 Task: Add Lily's Sweets Dark Chocolate Peanut Butter Cups to the cart.
Action: Mouse moved to (22, 73)
Screenshot: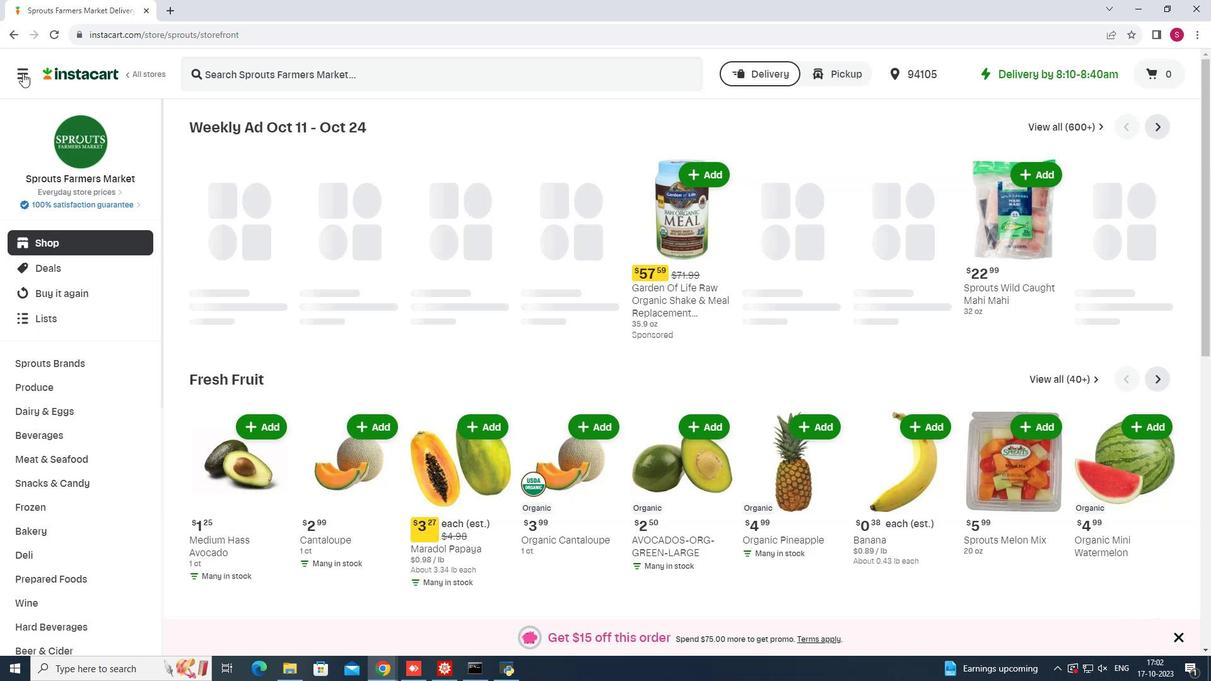 
Action: Mouse pressed left at (22, 73)
Screenshot: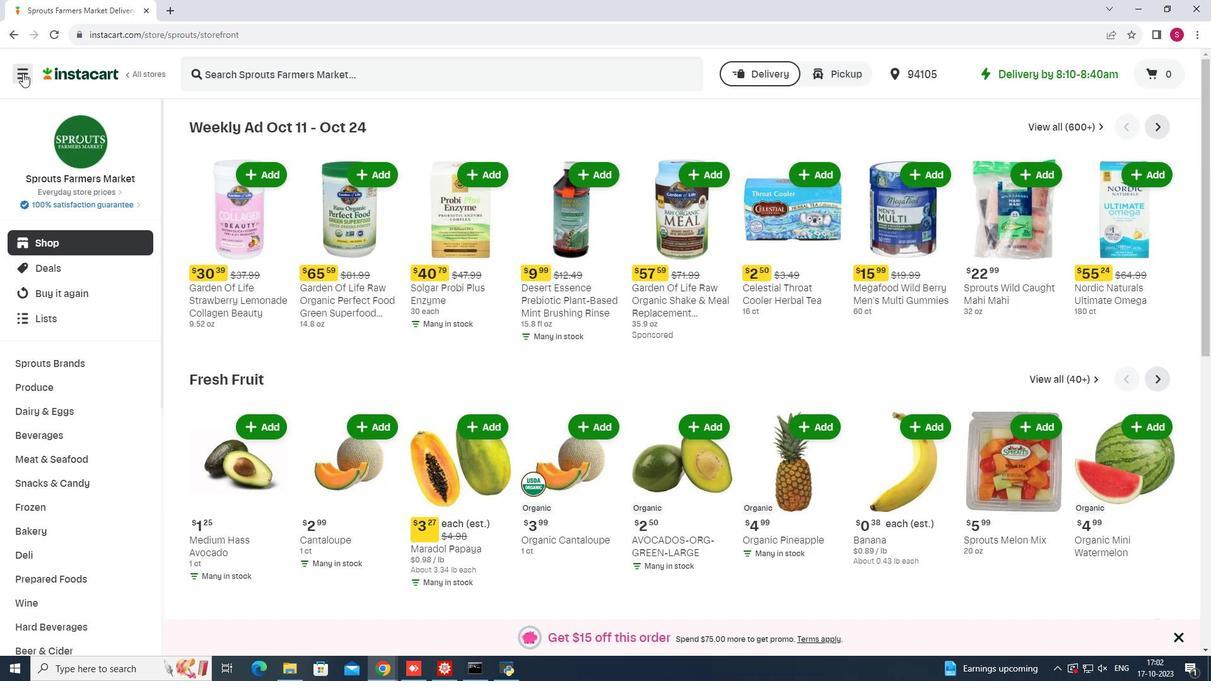 
Action: Mouse moved to (78, 338)
Screenshot: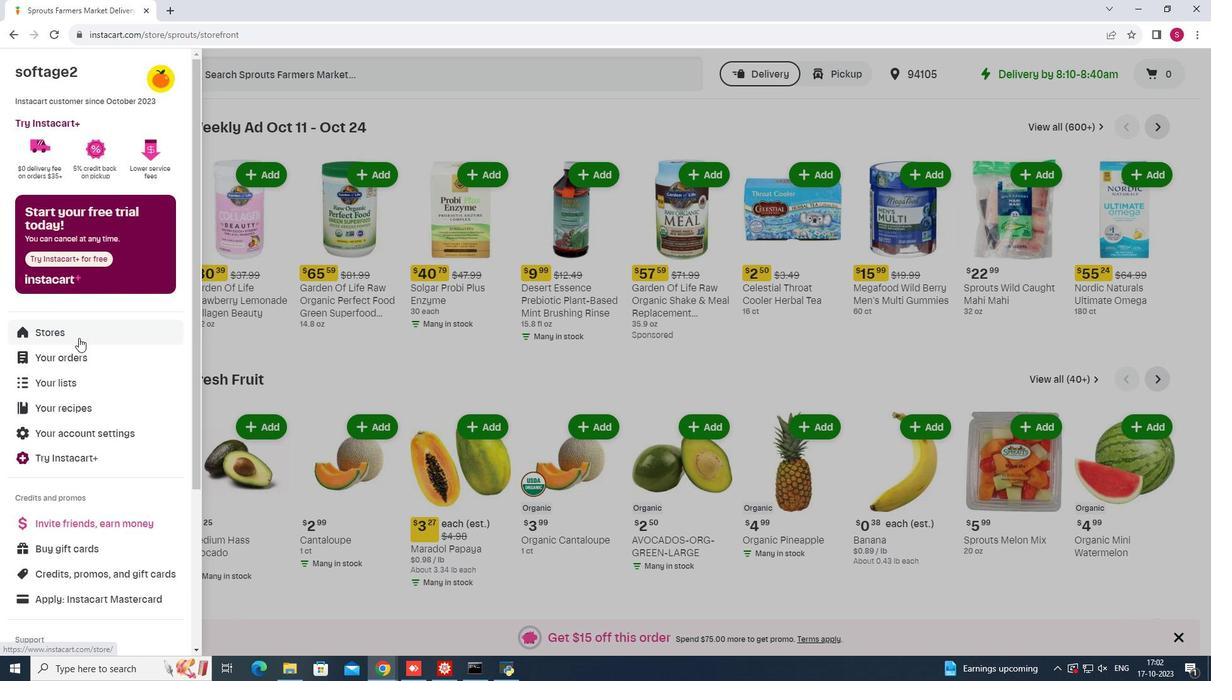 
Action: Mouse pressed left at (78, 338)
Screenshot: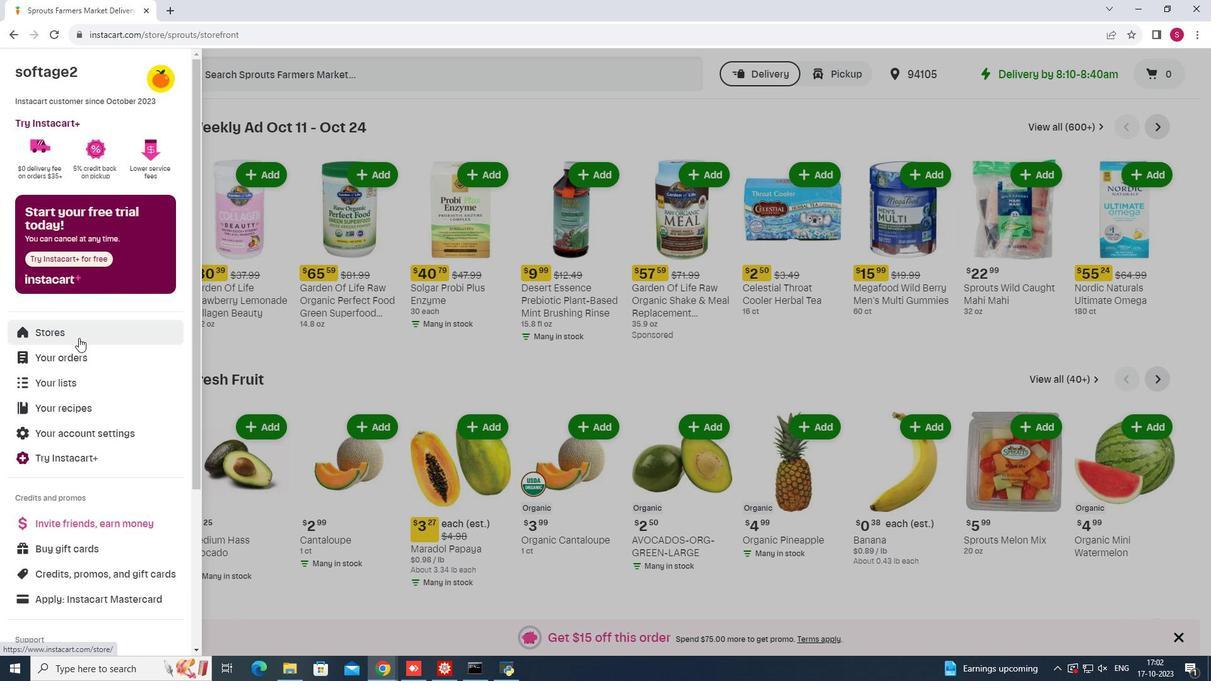 
Action: Mouse moved to (290, 109)
Screenshot: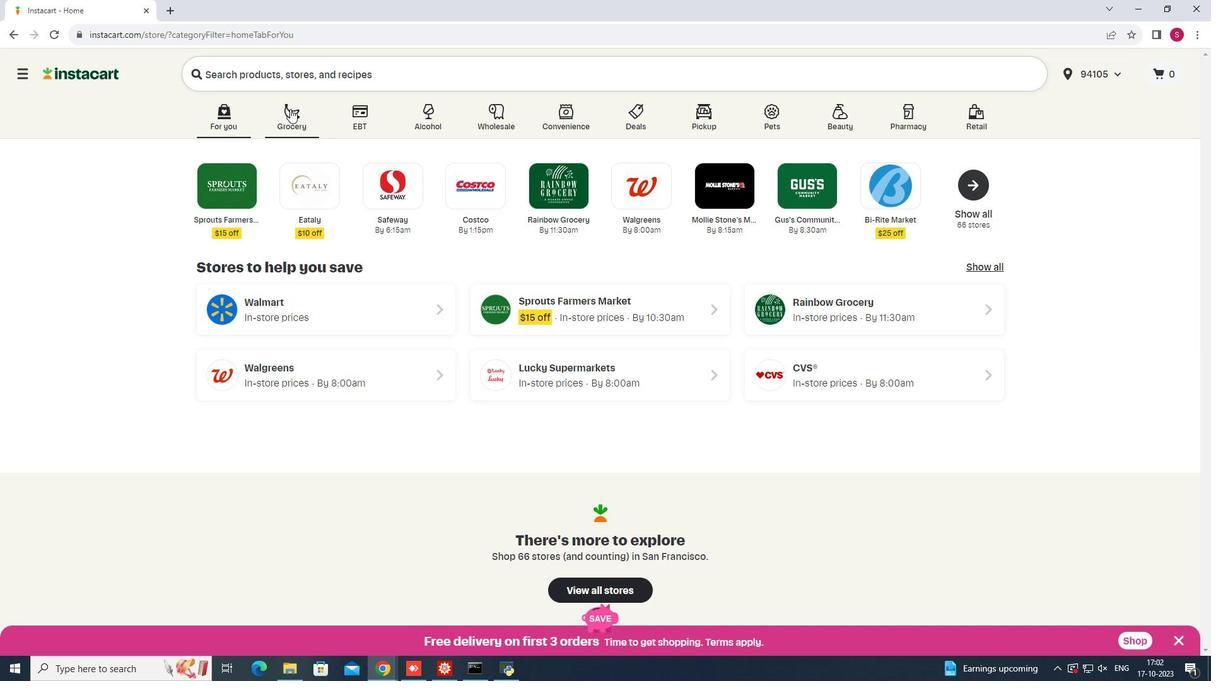 
Action: Mouse pressed left at (290, 109)
Screenshot: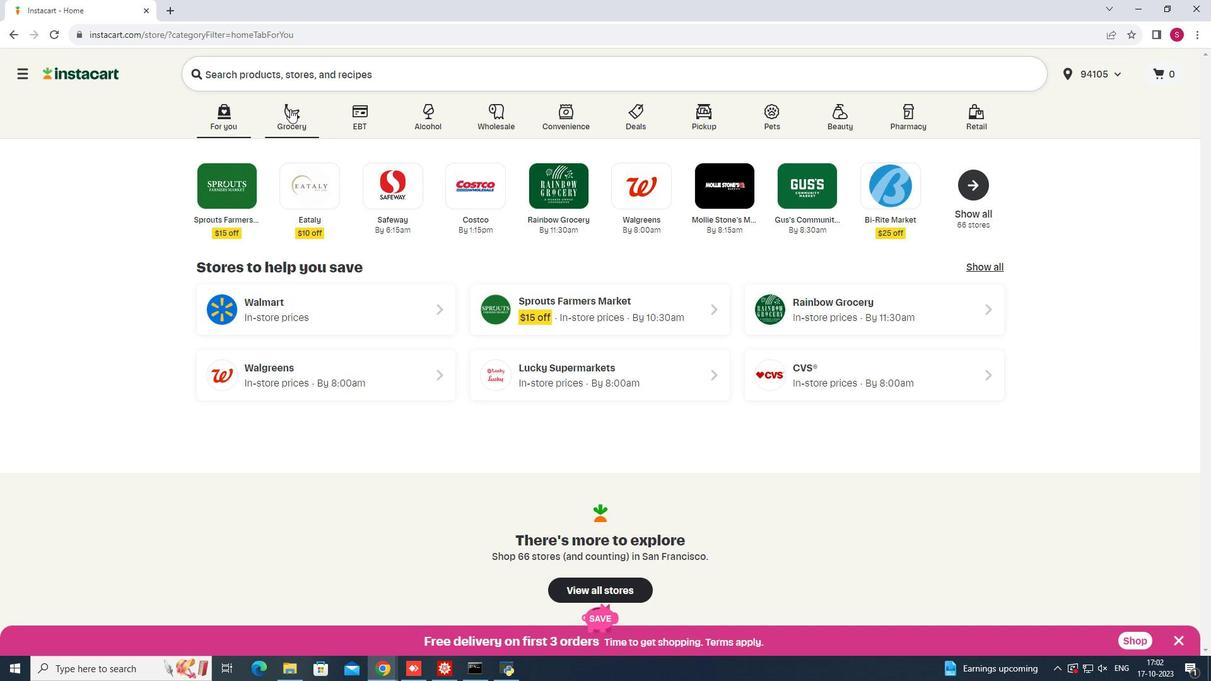 
Action: Mouse moved to (888, 172)
Screenshot: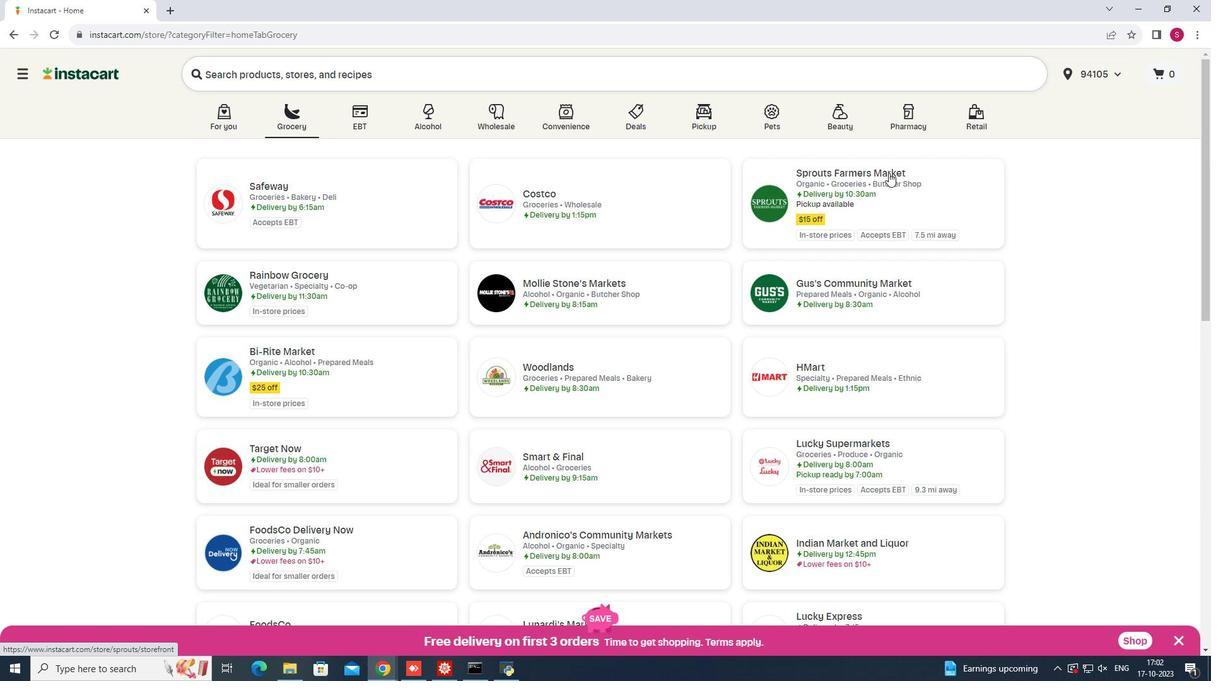 
Action: Mouse pressed left at (888, 172)
Screenshot: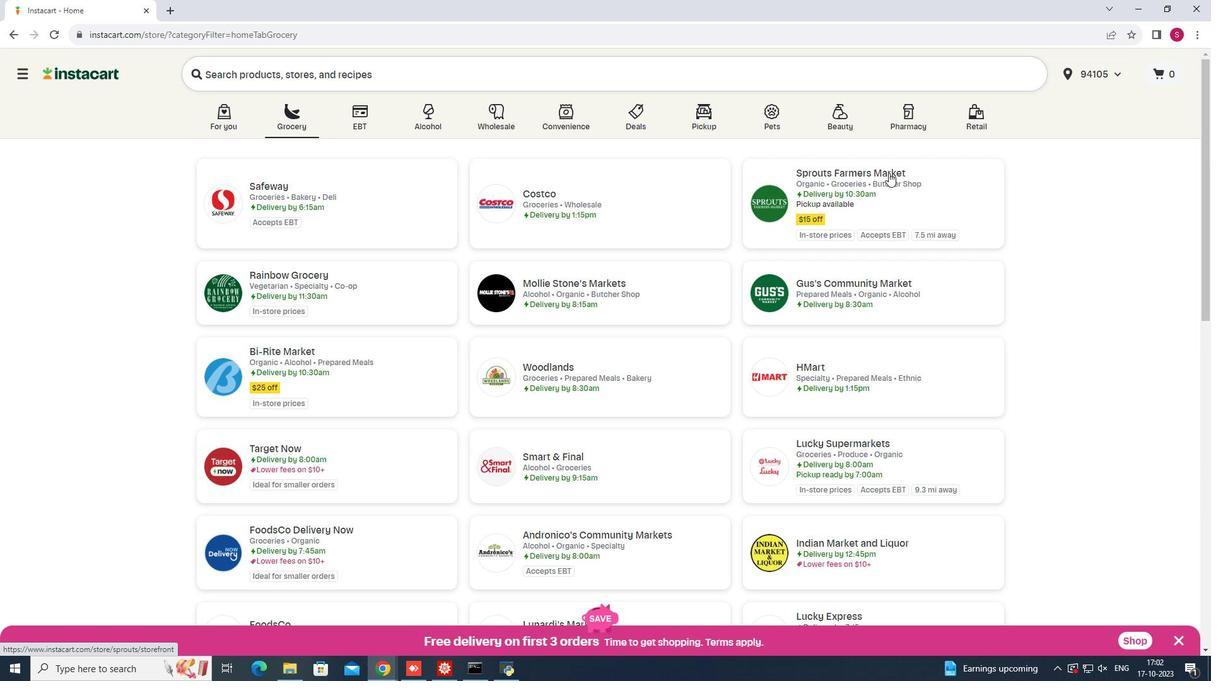 
Action: Mouse moved to (36, 486)
Screenshot: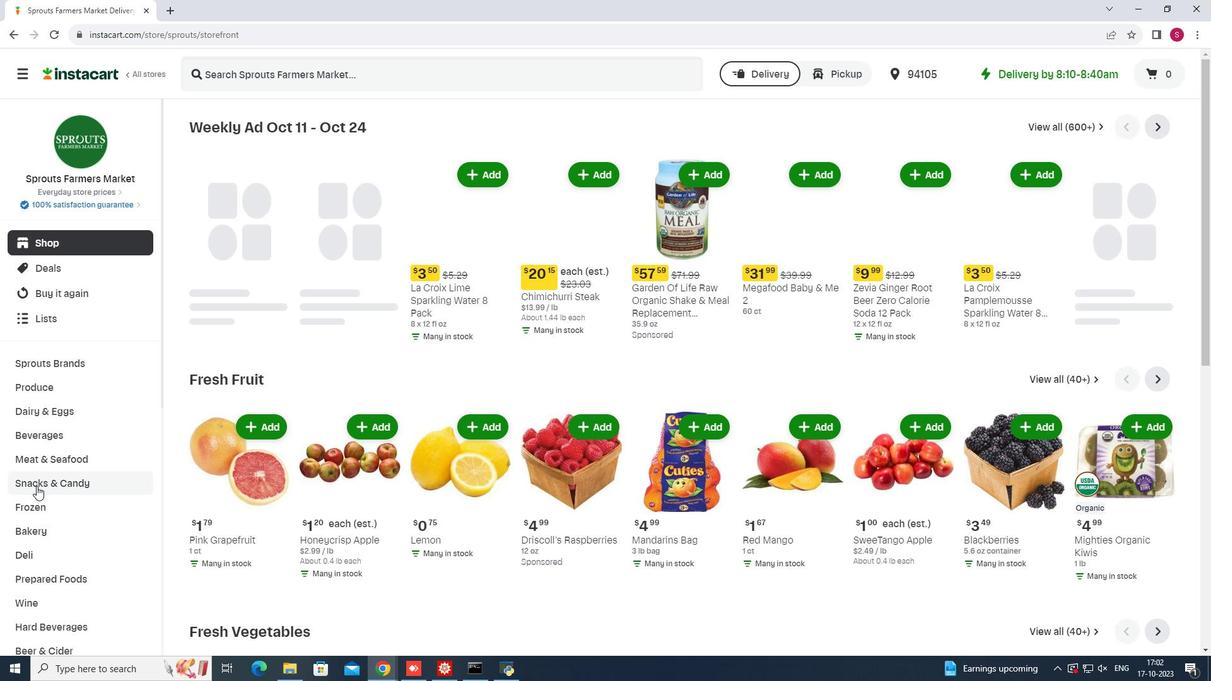 
Action: Mouse pressed left at (36, 486)
Screenshot: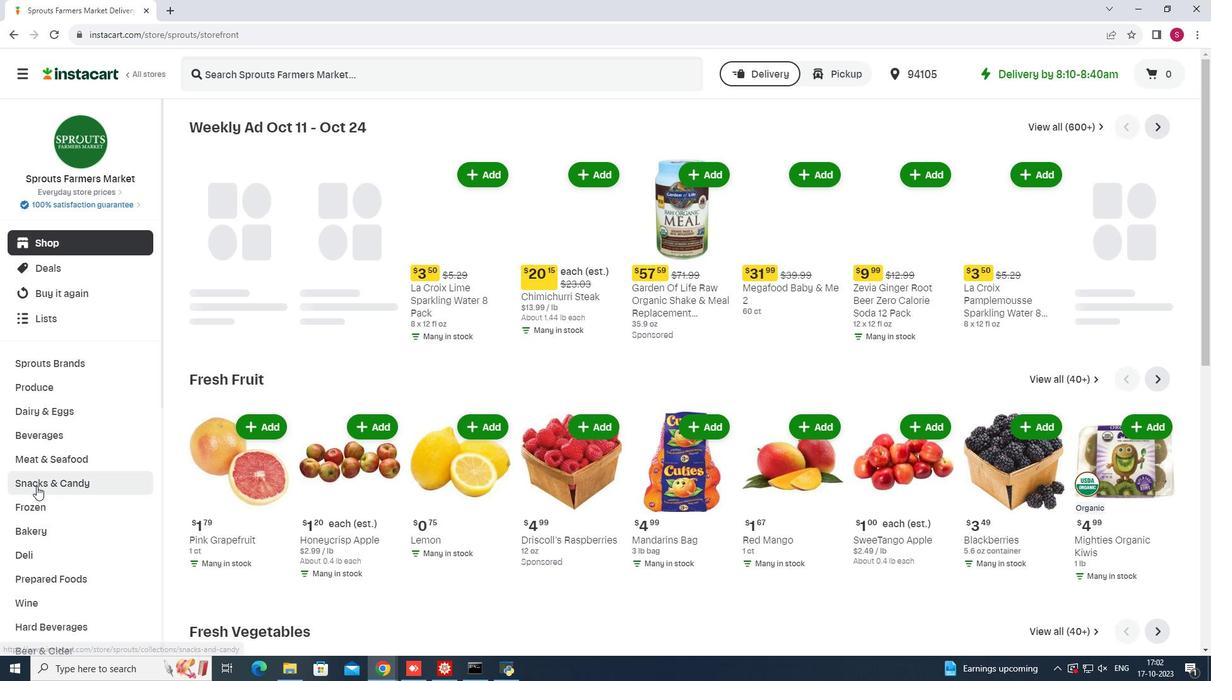 
Action: Mouse moved to (372, 156)
Screenshot: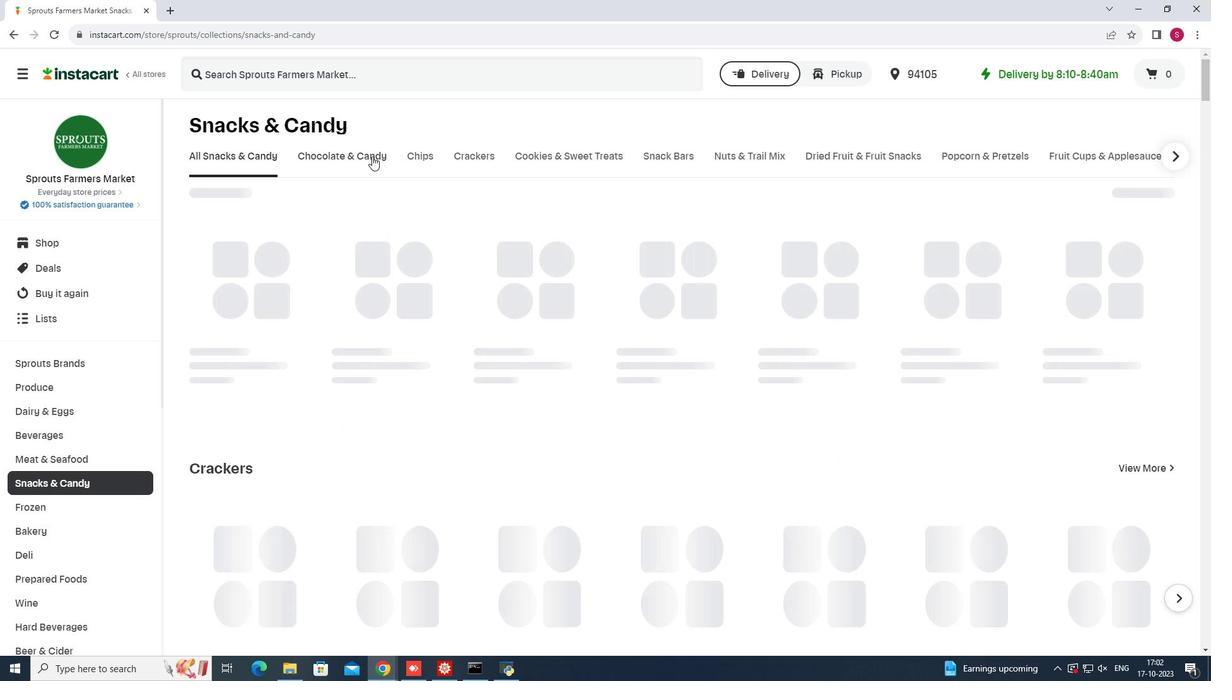 
Action: Mouse pressed left at (372, 156)
Screenshot: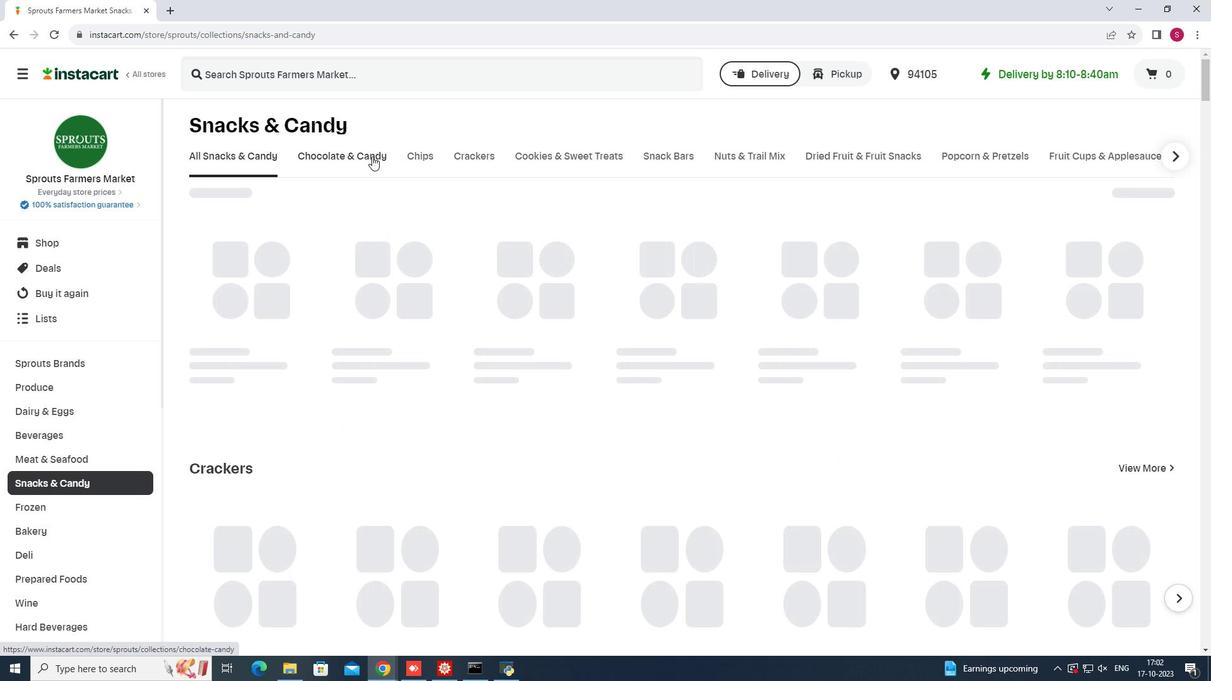 
Action: Mouse moved to (319, 206)
Screenshot: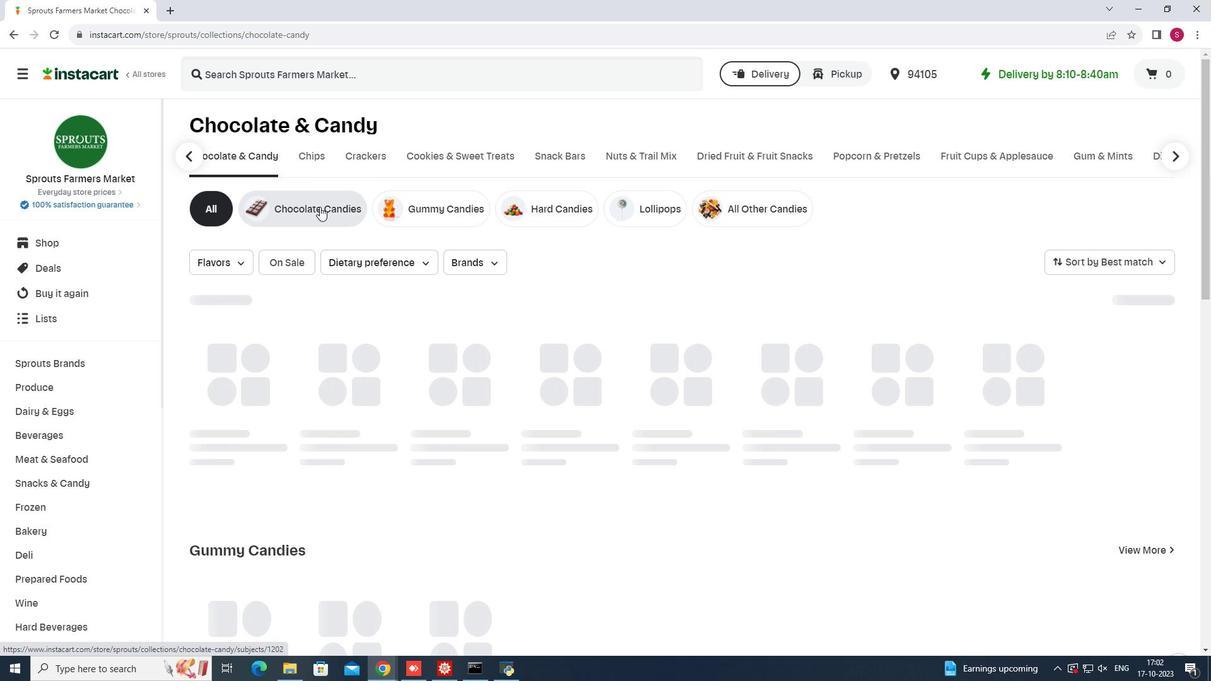 
Action: Mouse pressed left at (319, 206)
Screenshot: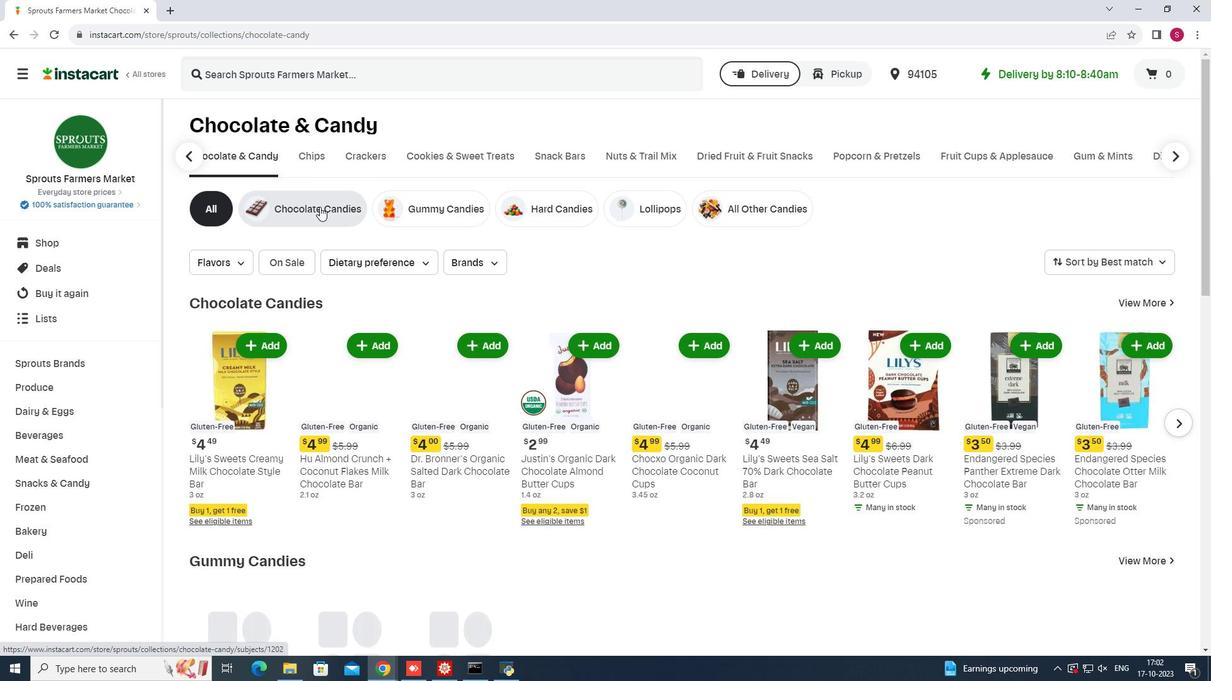 
Action: Mouse moved to (359, 66)
Screenshot: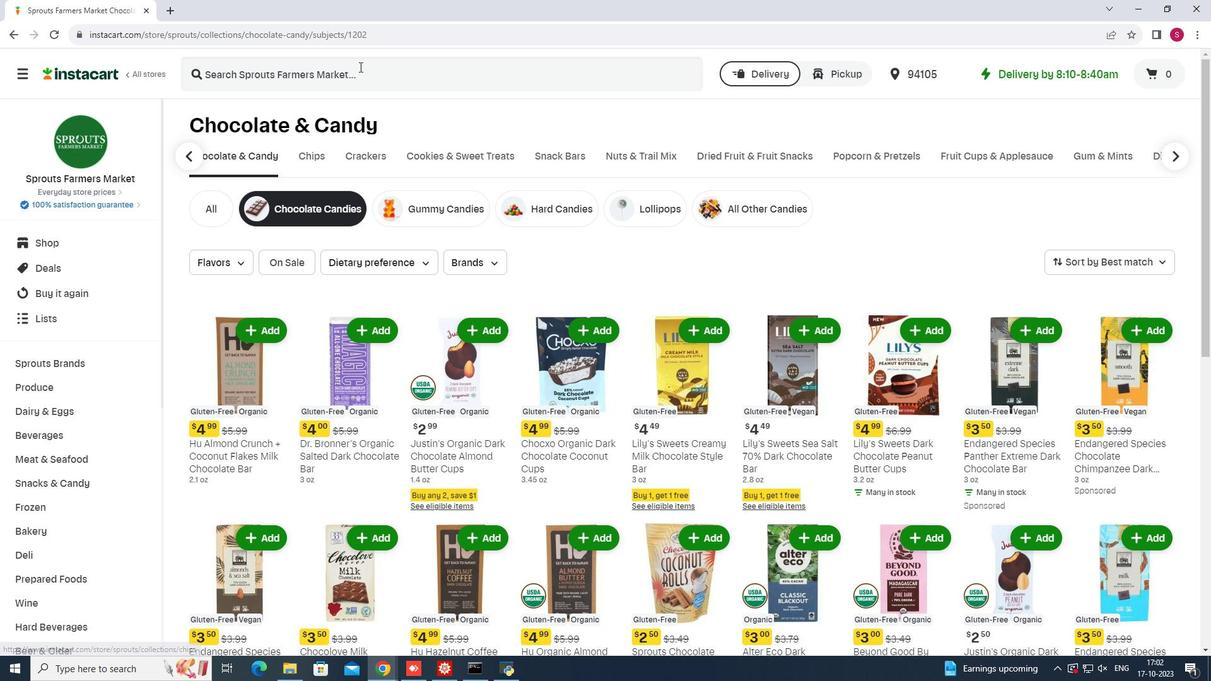 
Action: Mouse pressed left at (359, 66)
Screenshot: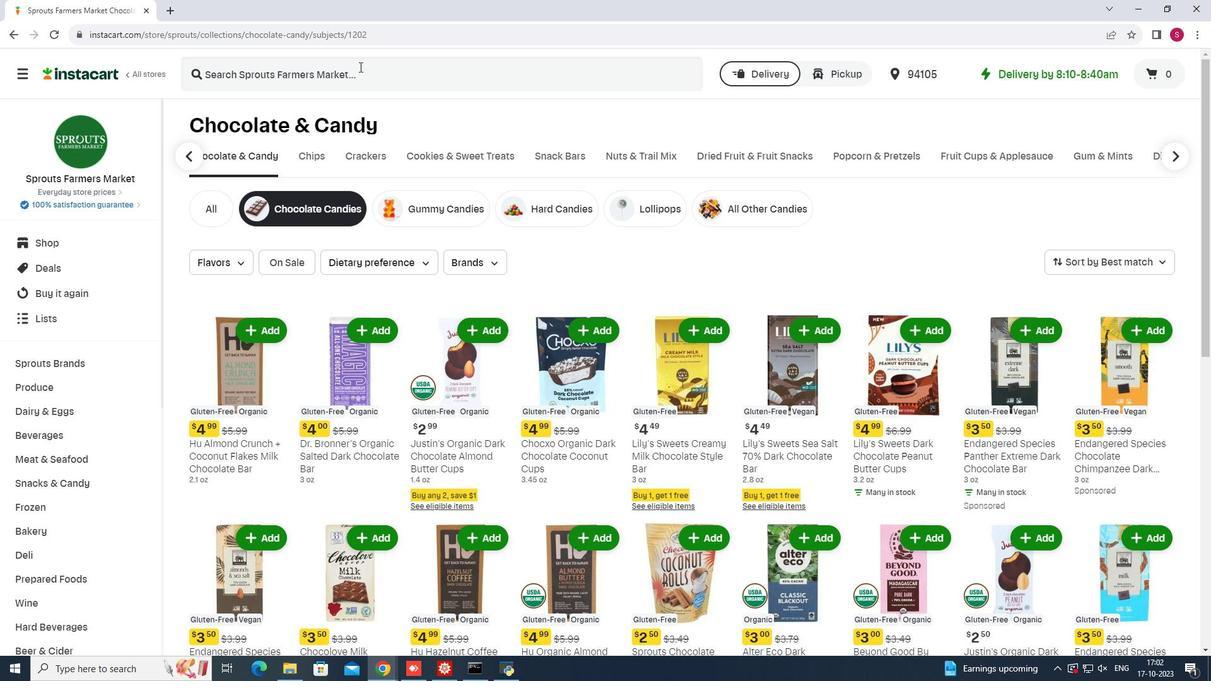 
Action: Key pressed <Key.shift>Lily's<Key.space><Key.shift><Key.shift>Sweets<Key.space><Key.shift>Dark<Key.space><Key.shift>Chocolate<Key.space><Key.shift>Peanut<Key.space><Key.shift>Butter<Key.space><Key.shift>Cups<Key.enter>
Screenshot: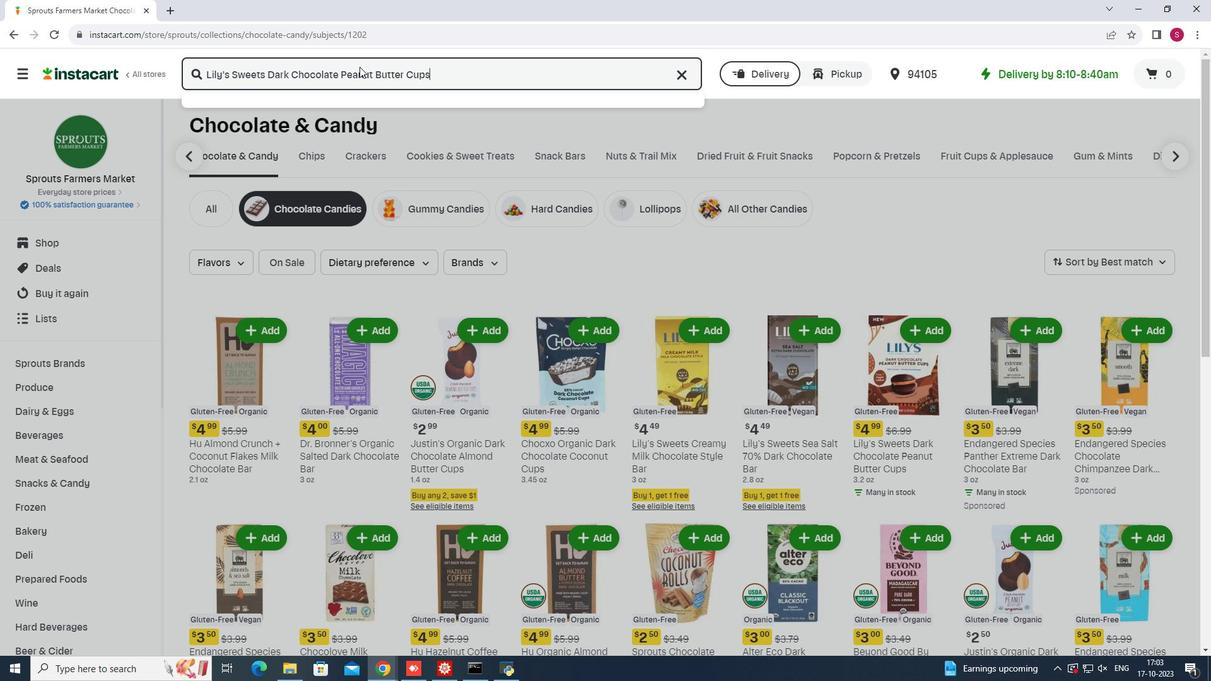 
Action: Mouse moved to (739, 202)
Screenshot: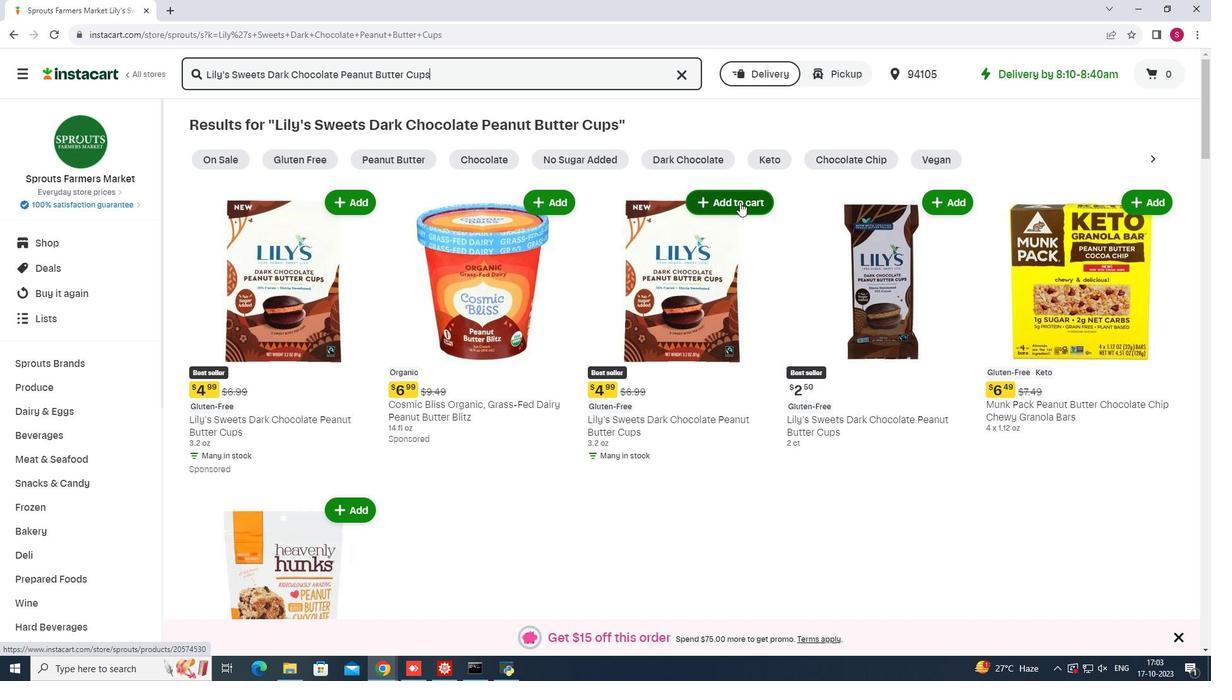 
Action: Mouse pressed left at (739, 202)
Screenshot: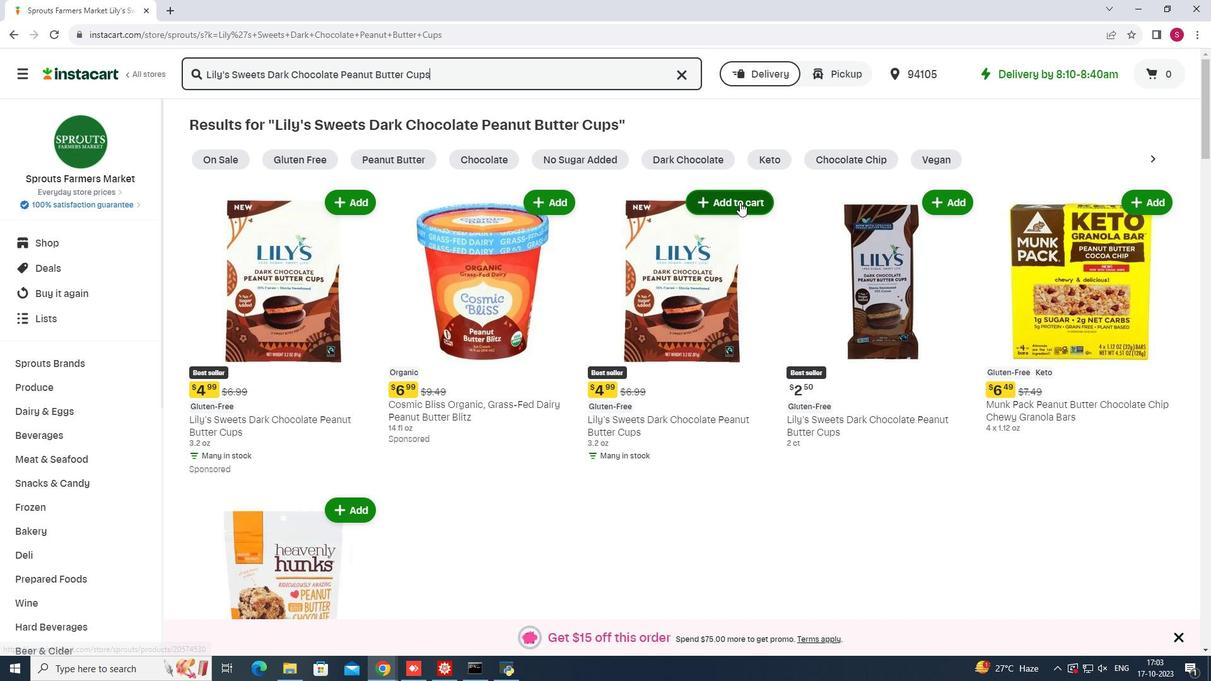 
Action: Mouse moved to (871, 268)
Screenshot: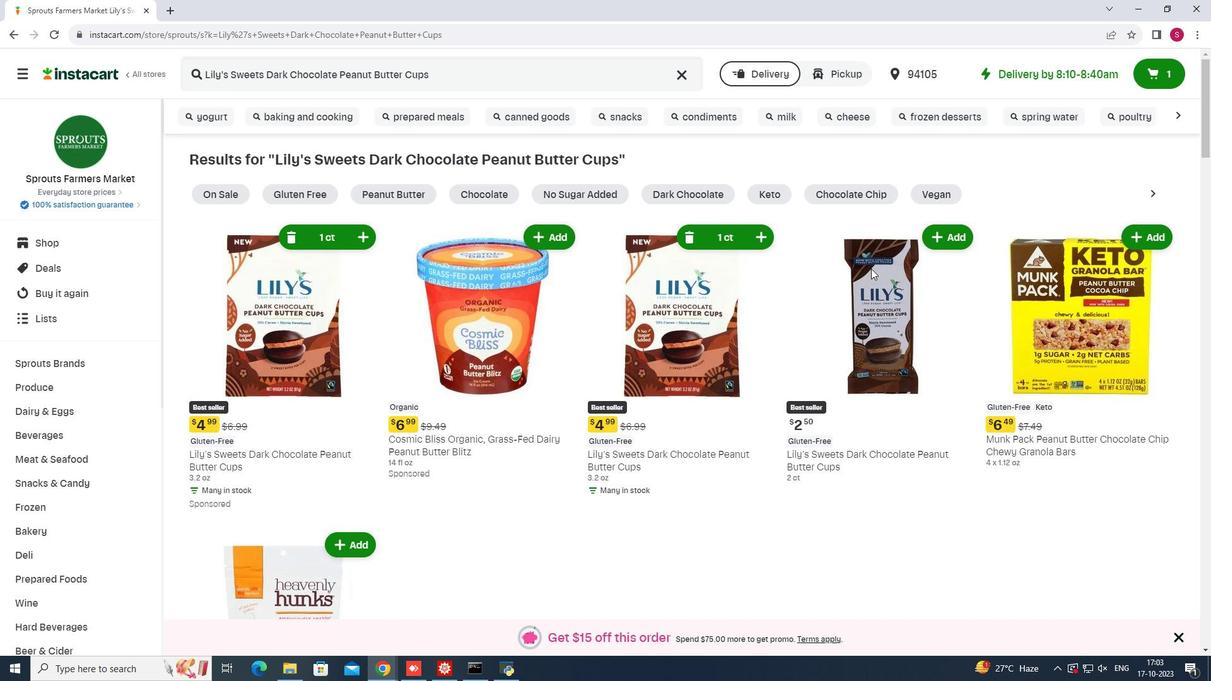 
